 Task: Set Equalizer to Treble Boost
Action: Mouse moved to (882, 42)
Screenshot: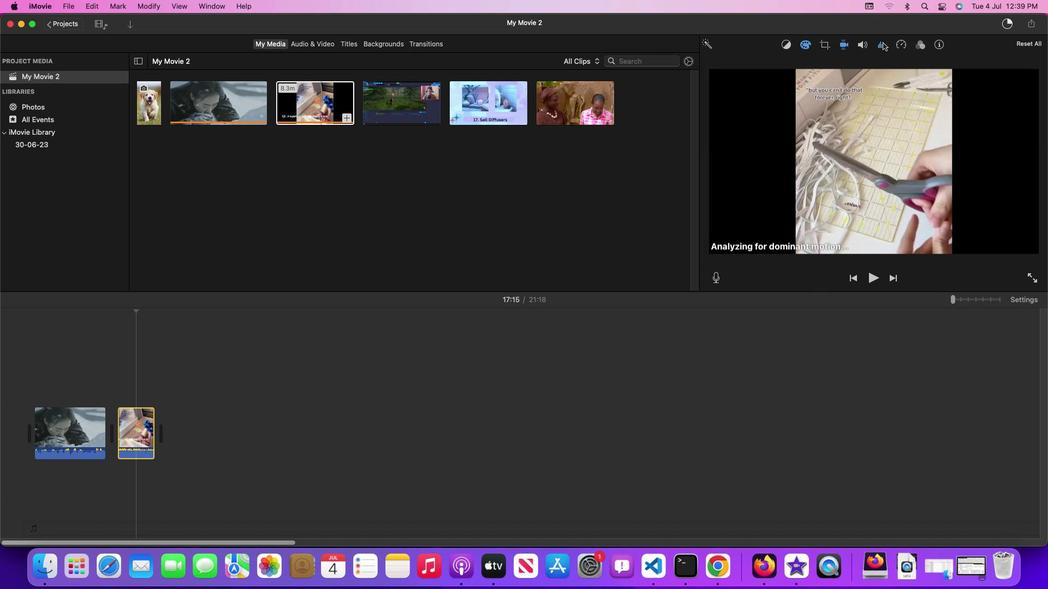 
Action: Mouse pressed left at (882, 42)
Screenshot: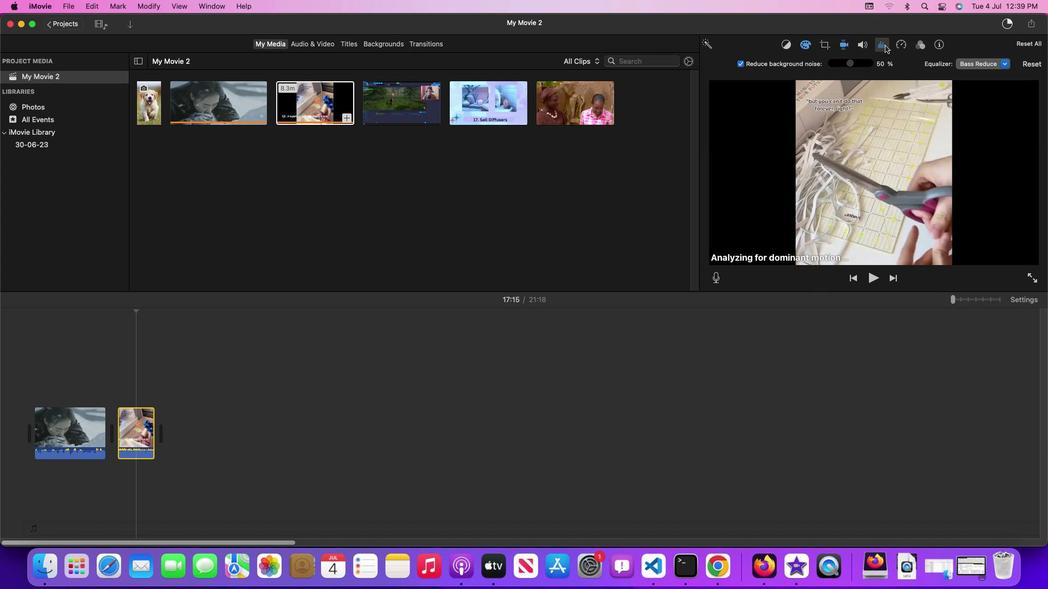 
Action: Mouse moved to (1006, 63)
Screenshot: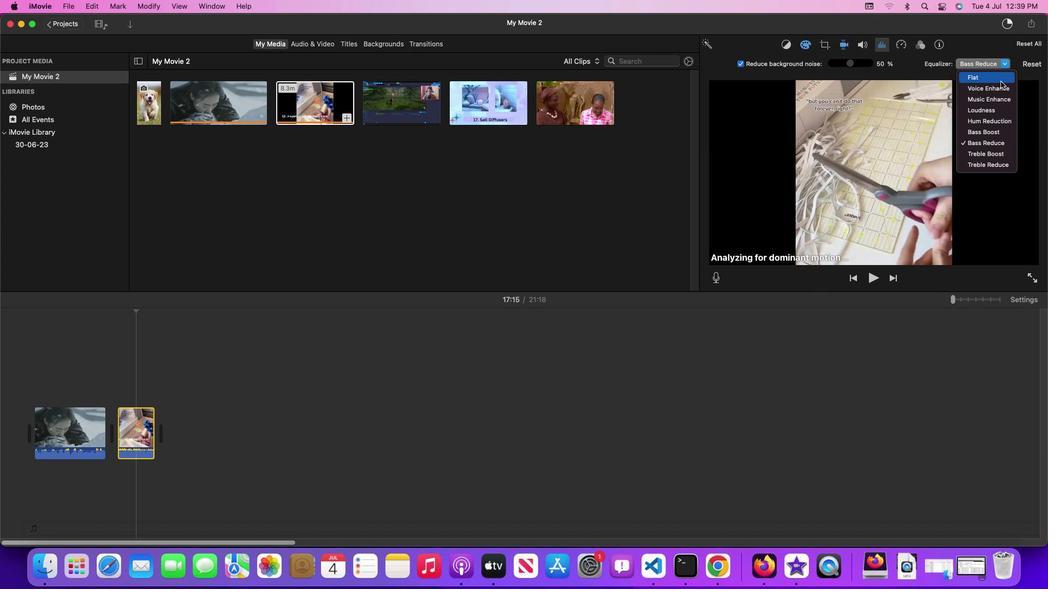 
Action: Mouse pressed left at (1006, 63)
Screenshot: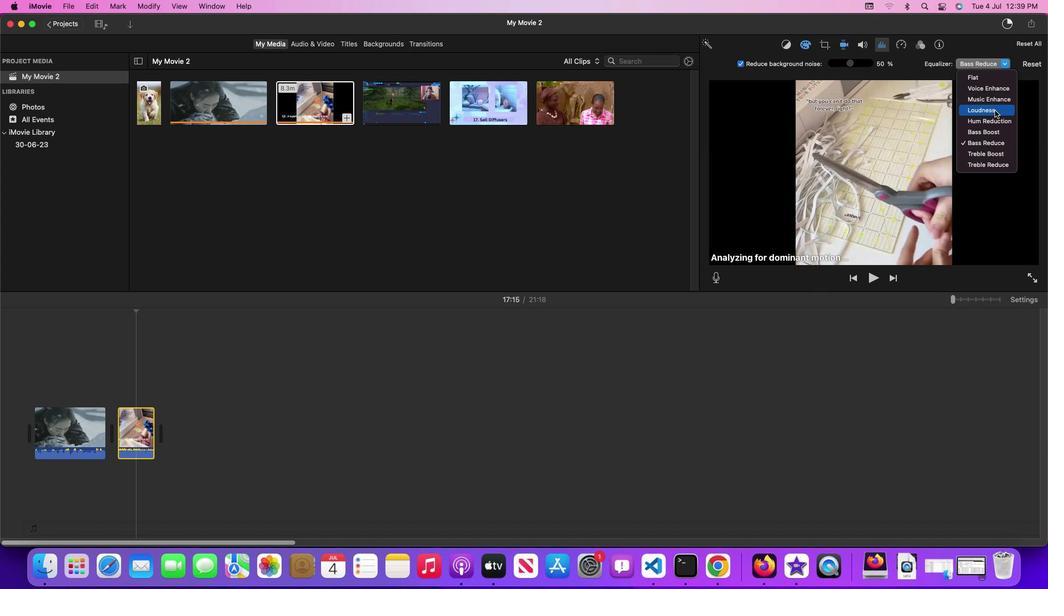 
Action: Mouse moved to (991, 152)
Screenshot: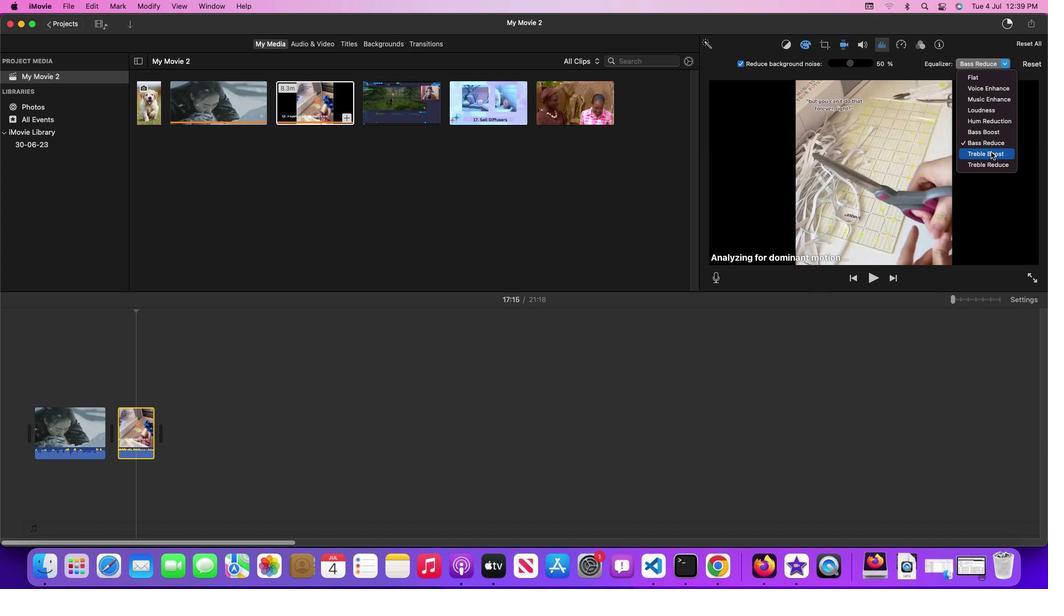 
Action: Mouse pressed left at (991, 152)
Screenshot: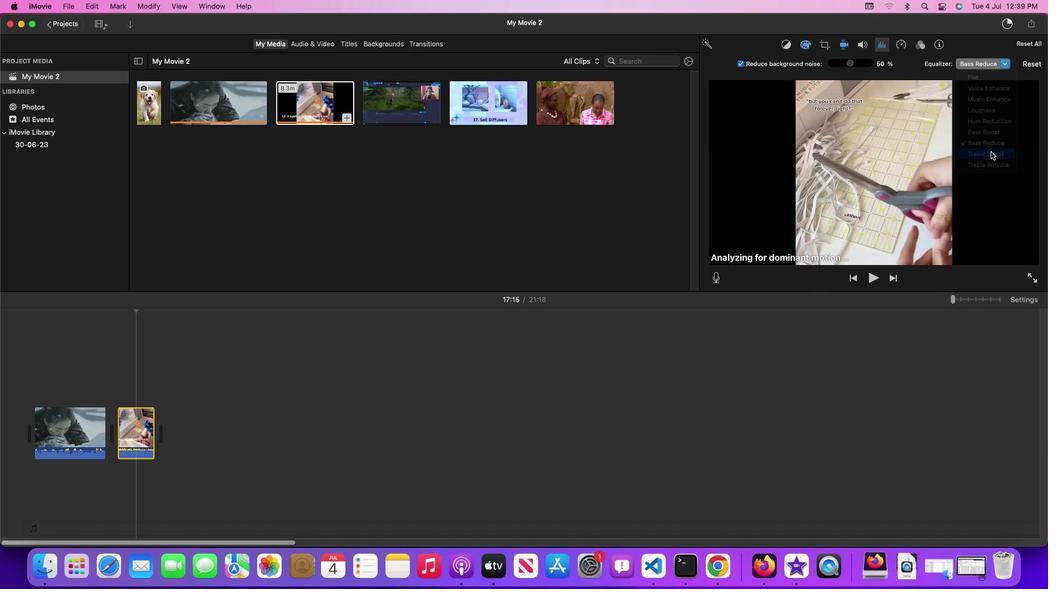 
